 Task: Assign in the project CatalystTech the issue 'Upgrade the mobile responsiveness and mobile compatibility mechanisms of a web application to improve mobile user experience' to the sprint 'Blitz Brigade'. Assign in the project CatalystTech the issue 'Create a new online platform for online entrepreneurship courses with advanced business tools and community features' to the sprint 'Blitz Brigade'. Assign in the project CatalystTech the issue 'Implement a new cloud-based document management system for a company with advanced document versioning and access control features' to the sprint 'Blitz Brigade'. Assign in the project CatalystTech the issue 'Integrate a new video recording feature into an existing mobile application to enhance user-generated content and social sharing' to the sprint 'Blitz Brigade'
Action: Mouse moved to (178, 56)
Screenshot: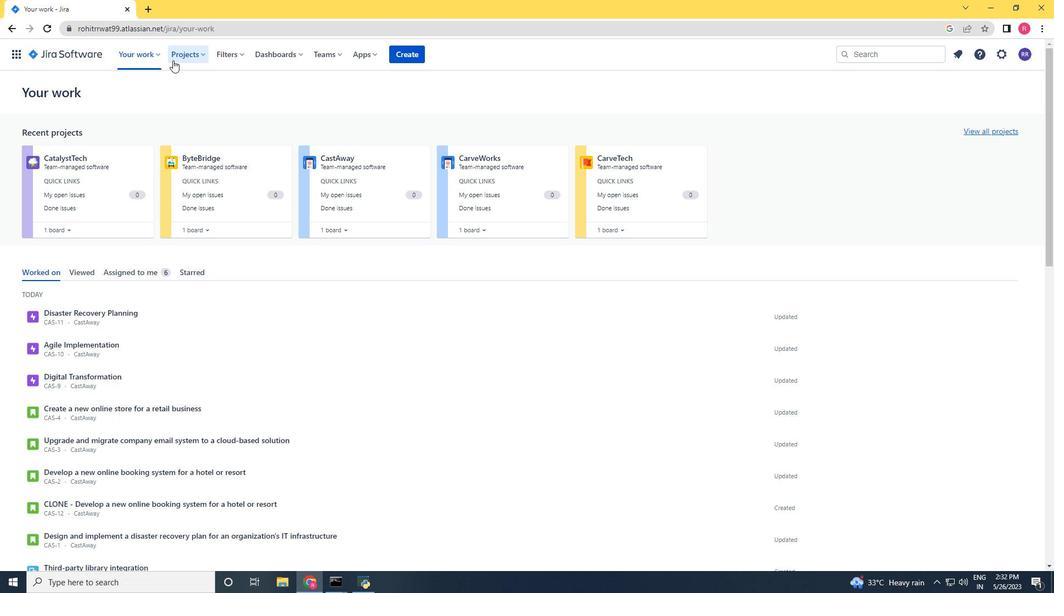 
Action: Mouse pressed left at (178, 56)
Screenshot: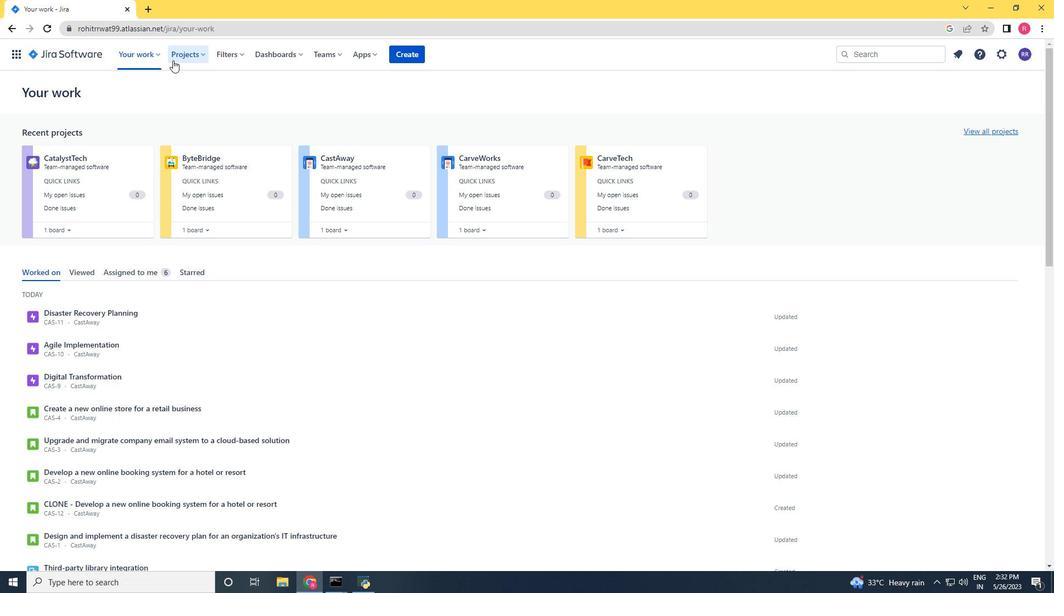 
Action: Mouse moved to (204, 105)
Screenshot: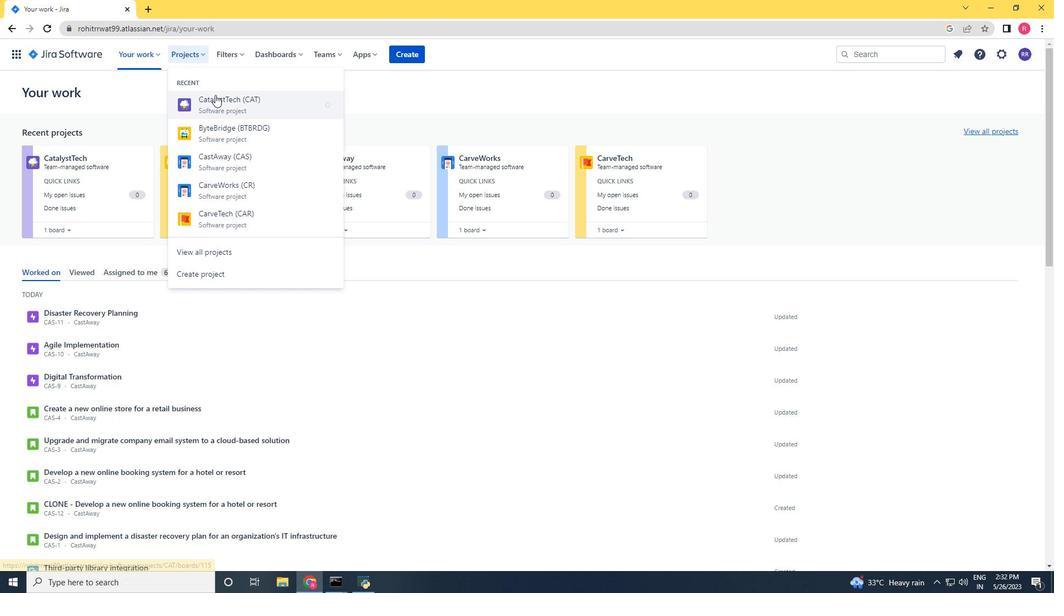
Action: Mouse pressed left at (215, 95)
Screenshot: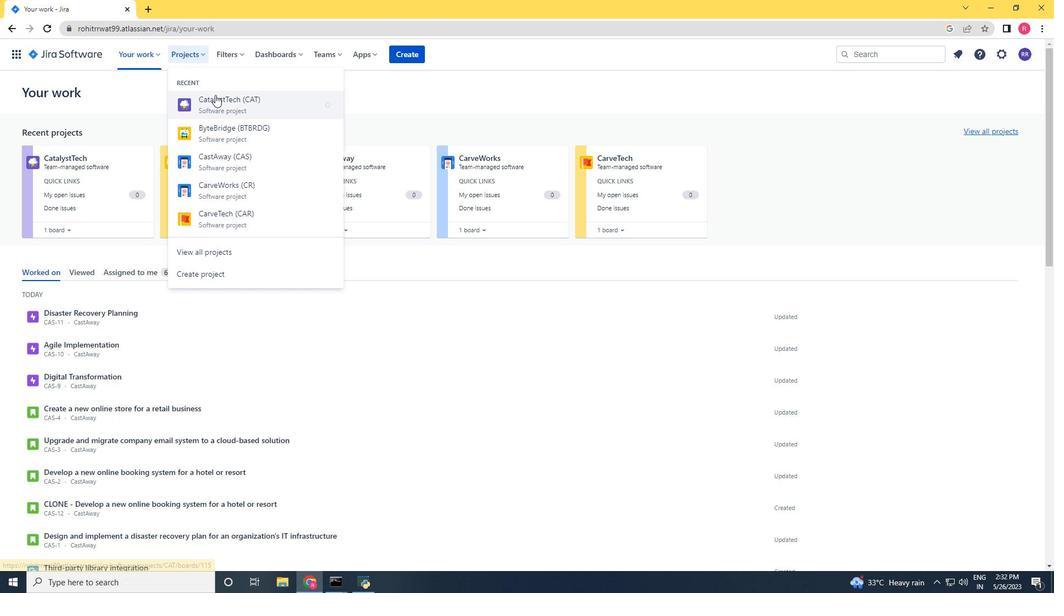 
Action: Mouse moved to (97, 166)
Screenshot: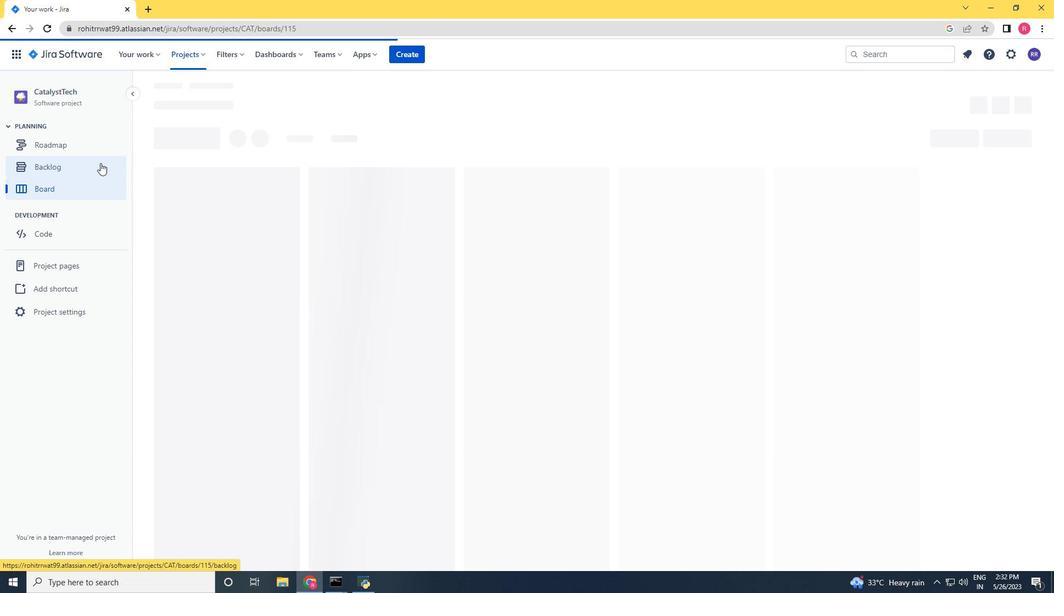 
Action: Mouse pressed left at (97, 166)
Screenshot: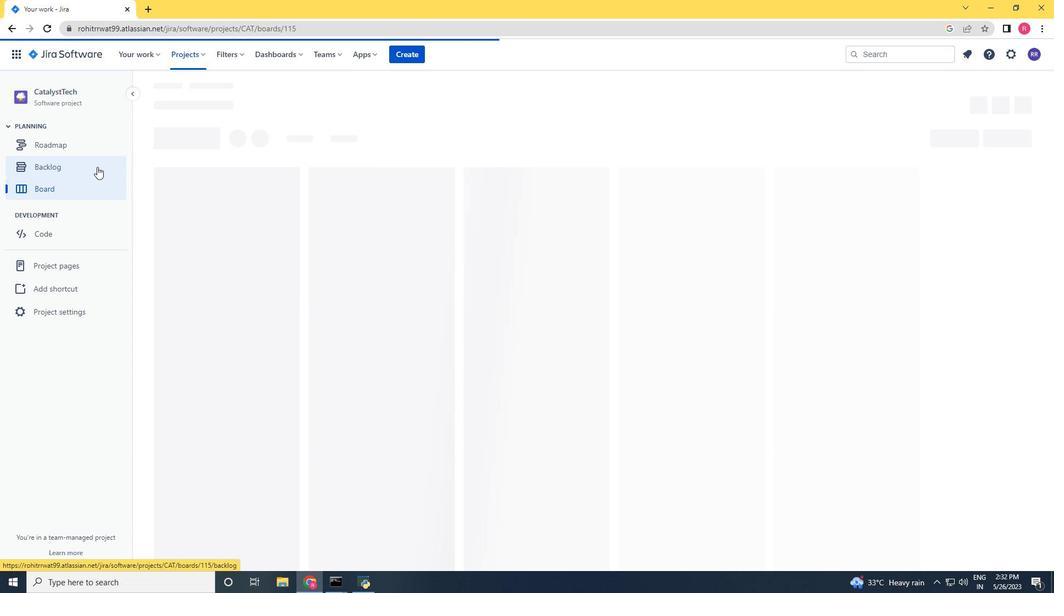 
Action: Mouse moved to (1005, 291)
Screenshot: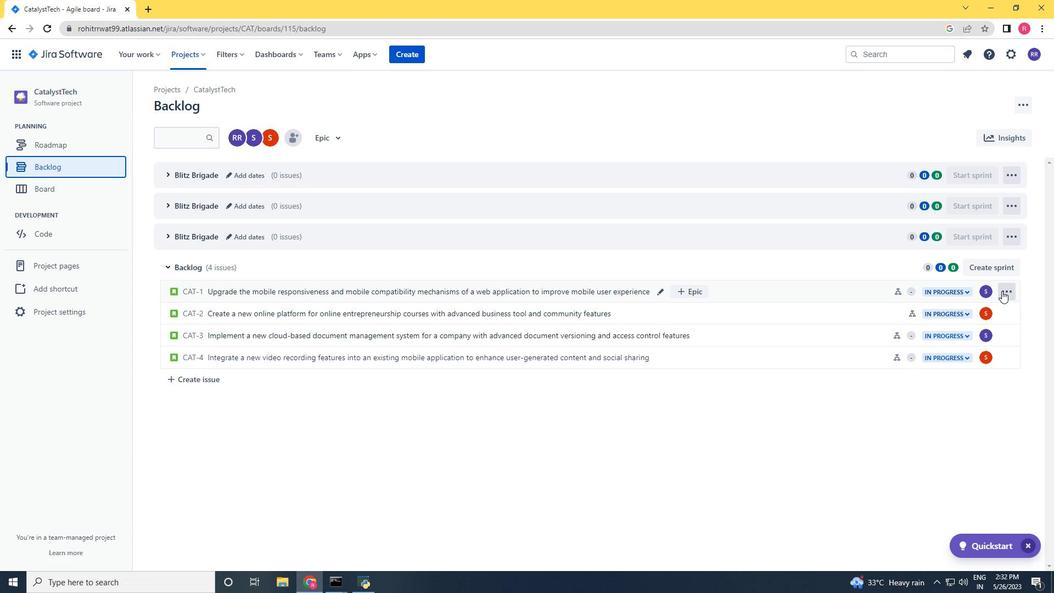 
Action: Mouse pressed left at (1005, 291)
Screenshot: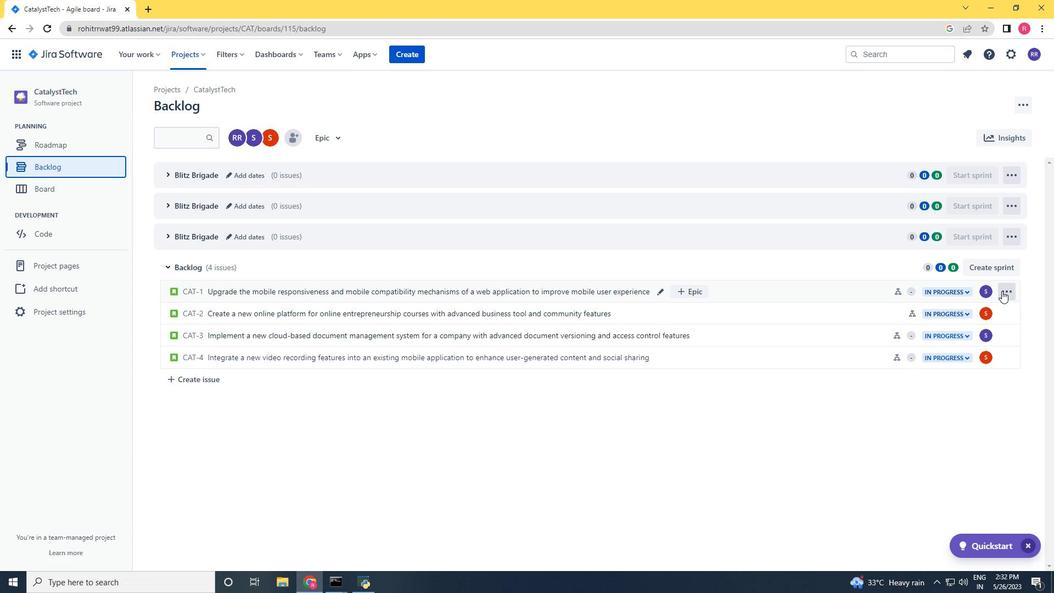 
Action: Mouse moved to (989, 411)
Screenshot: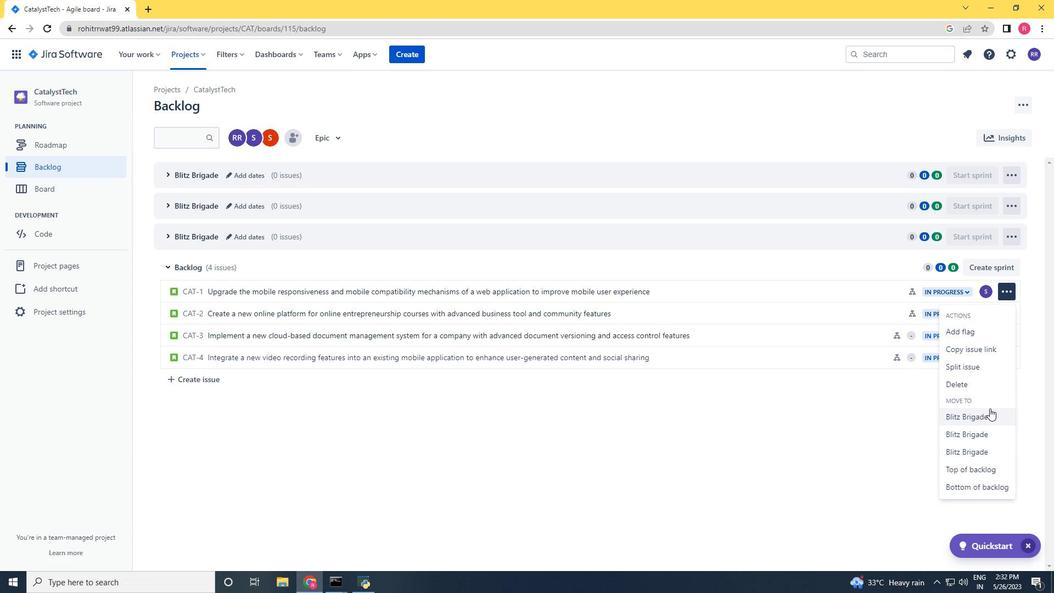 
Action: Mouse pressed left at (989, 411)
Screenshot: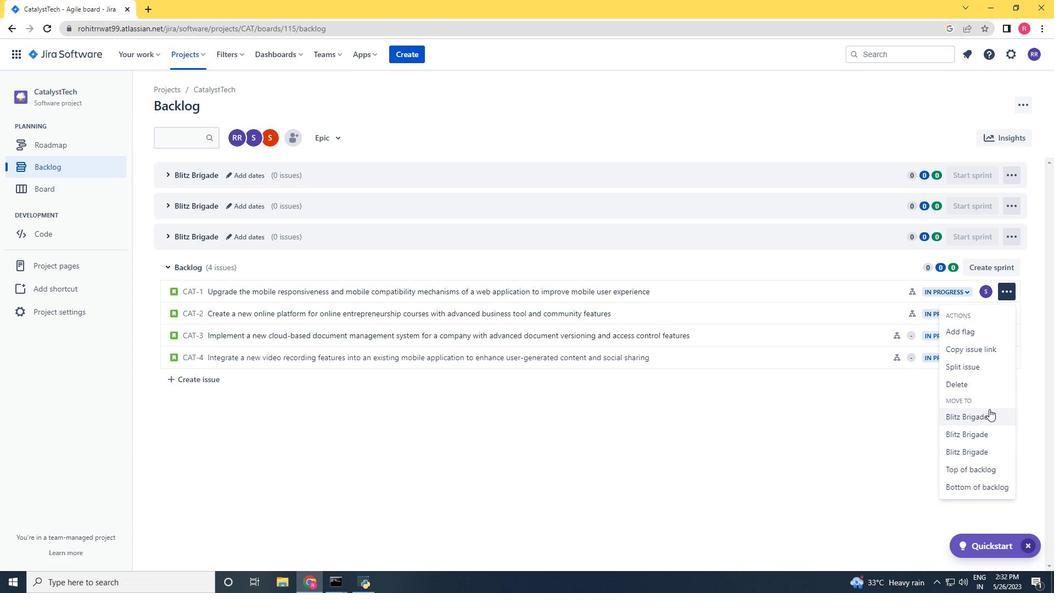 
Action: Mouse moved to (165, 169)
Screenshot: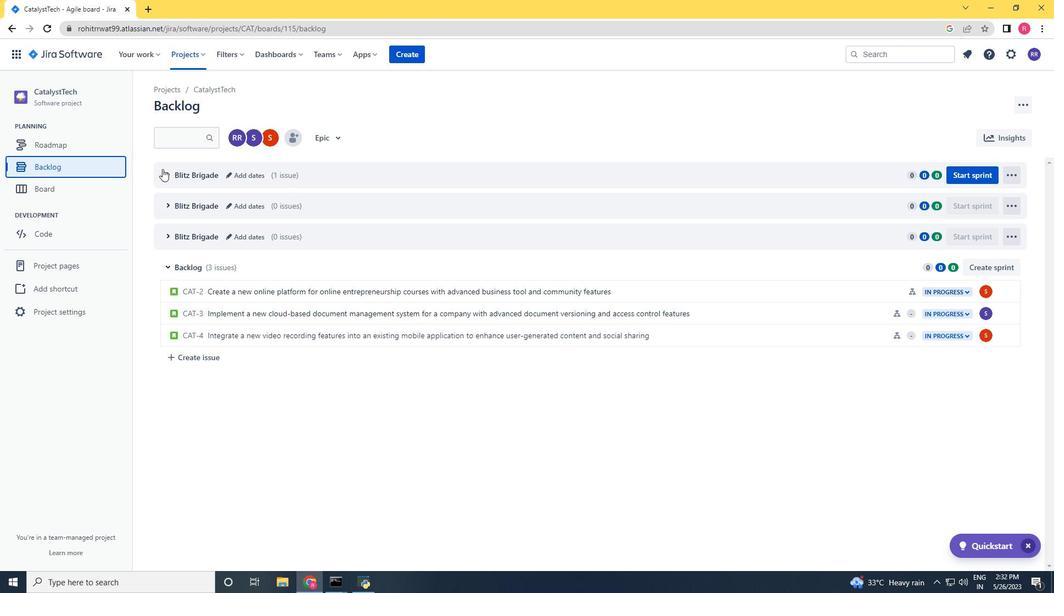 
Action: Mouse pressed left at (165, 169)
Screenshot: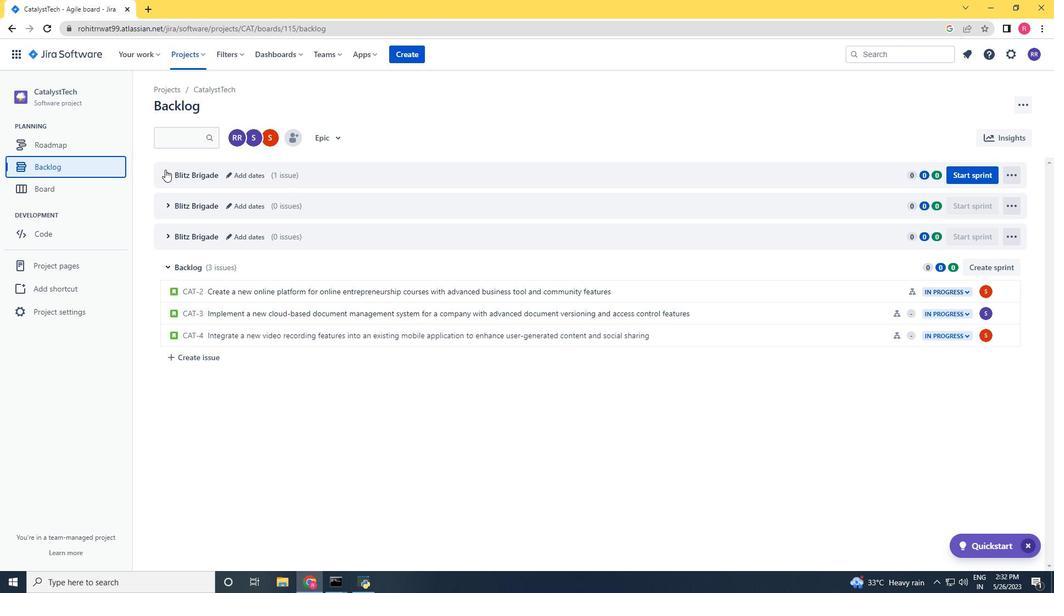 
Action: Mouse moved to (1007, 358)
Screenshot: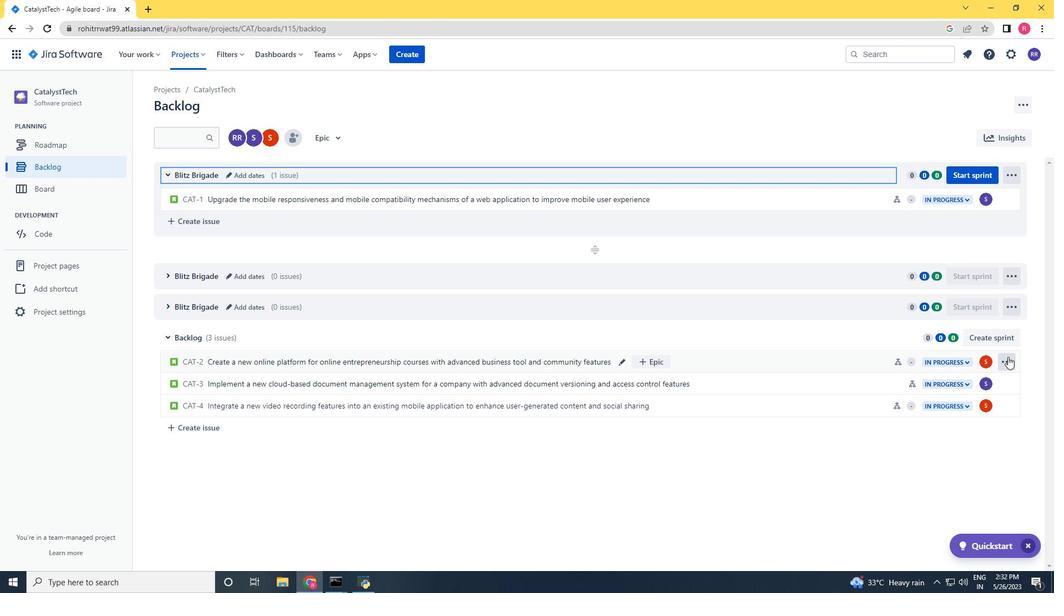 
Action: Mouse pressed left at (1007, 358)
Screenshot: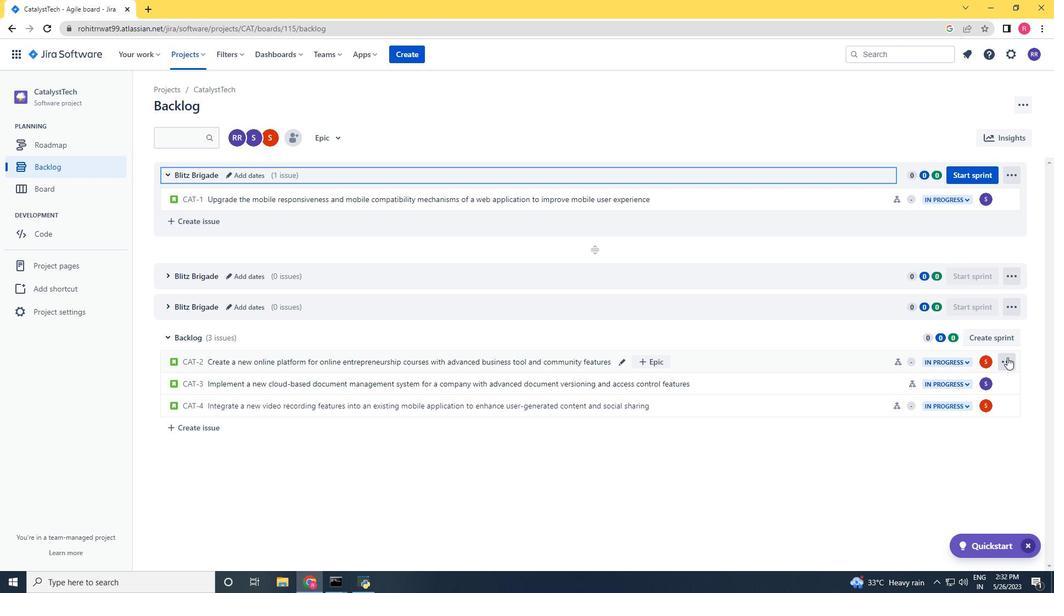 
Action: Mouse moved to (971, 289)
Screenshot: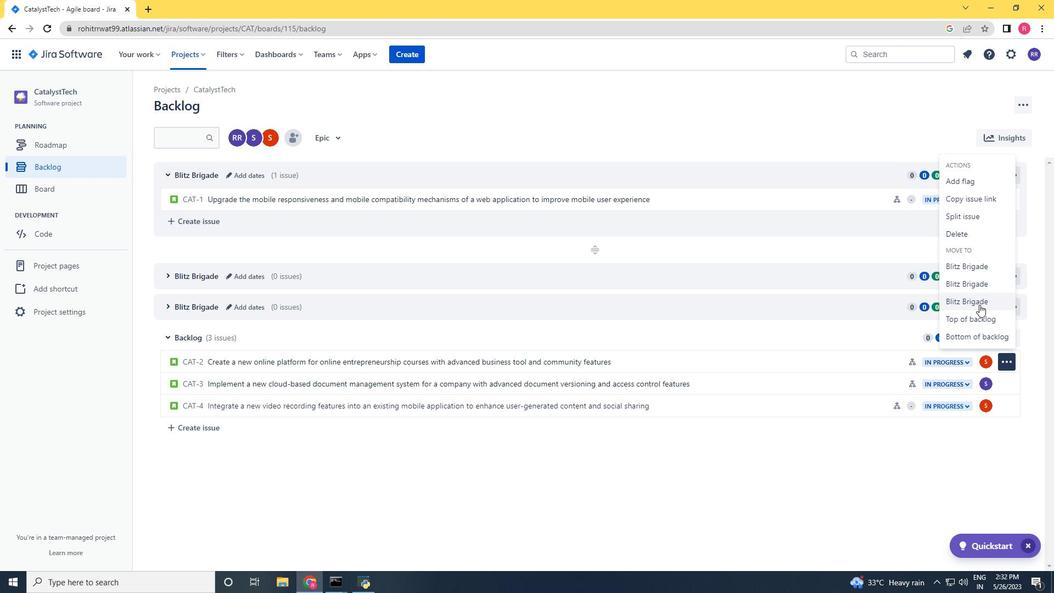 
Action: Mouse pressed left at (971, 289)
Screenshot: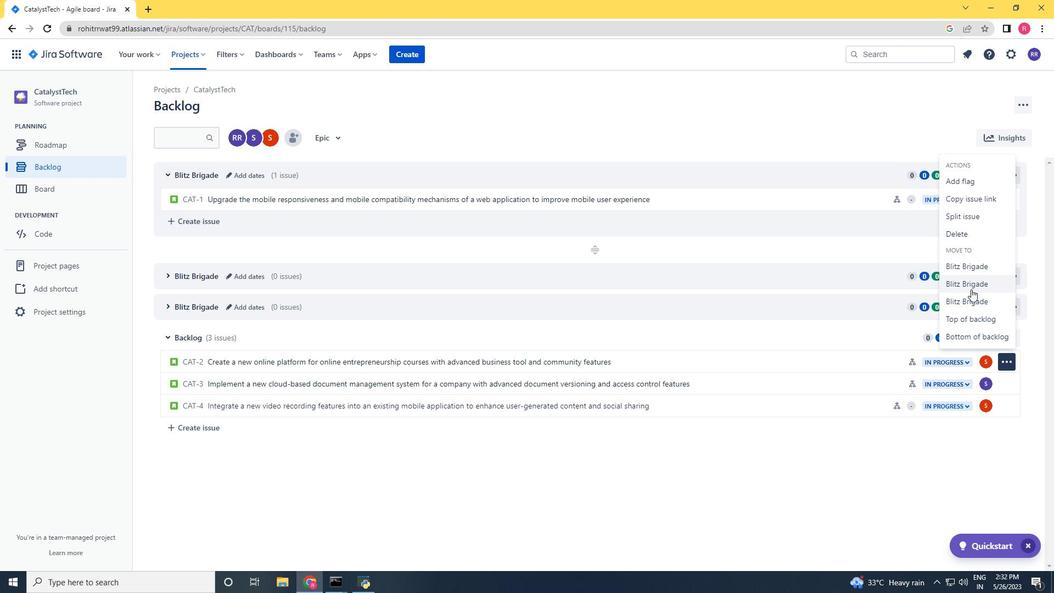 
Action: Mouse moved to (166, 276)
Screenshot: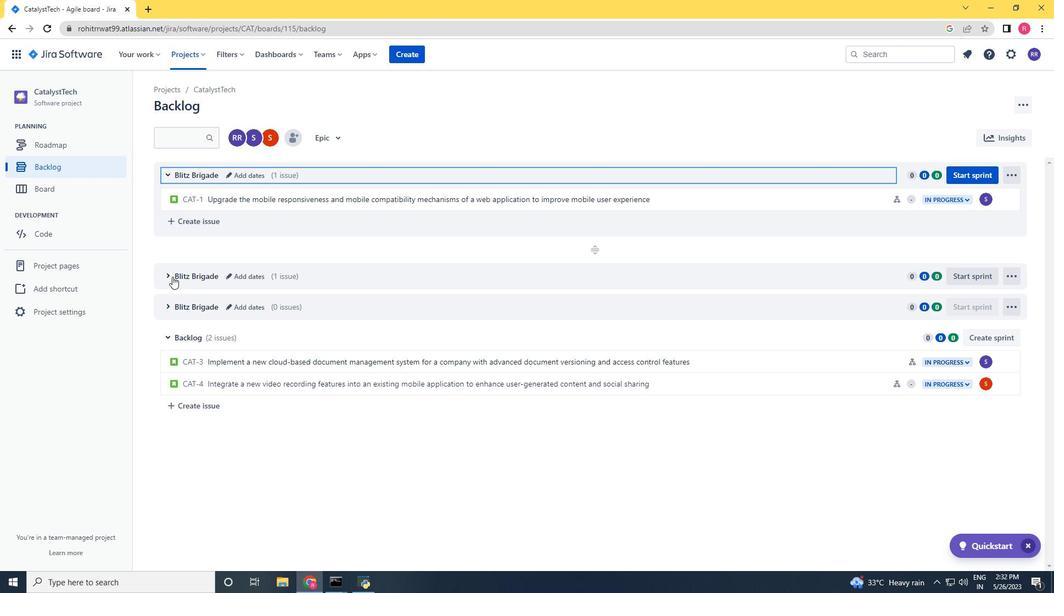 
Action: Mouse pressed left at (166, 276)
Screenshot: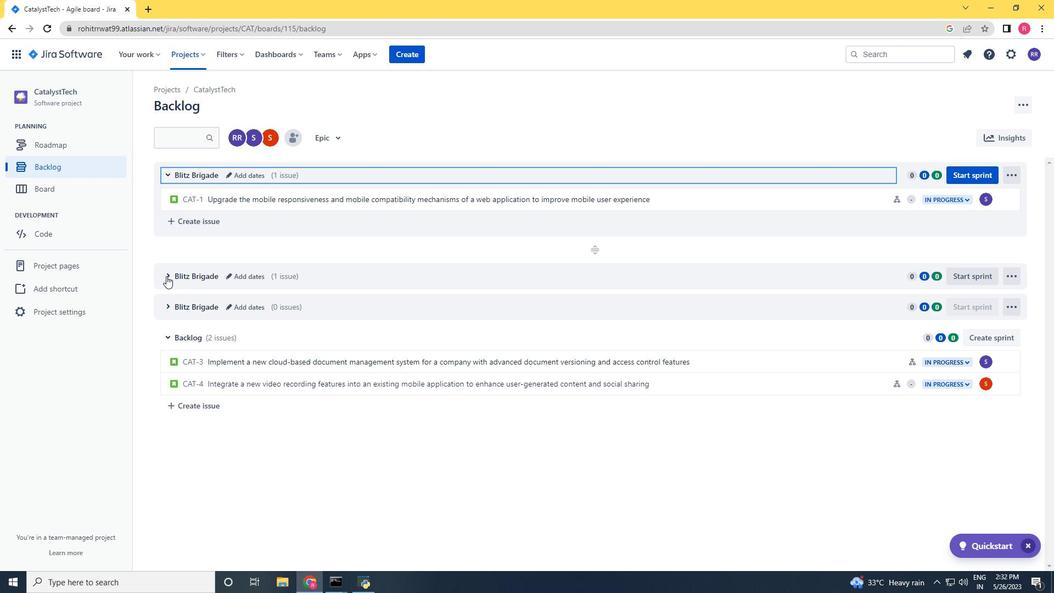 
Action: Mouse moved to (1008, 430)
Screenshot: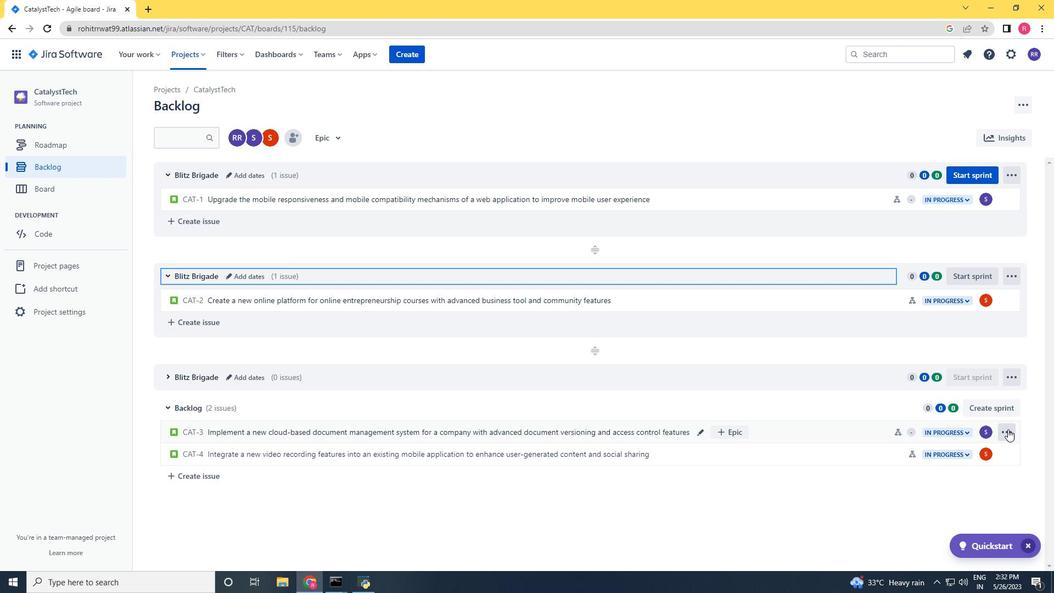 
Action: Mouse pressed left at (1008, 430)
Screenshot: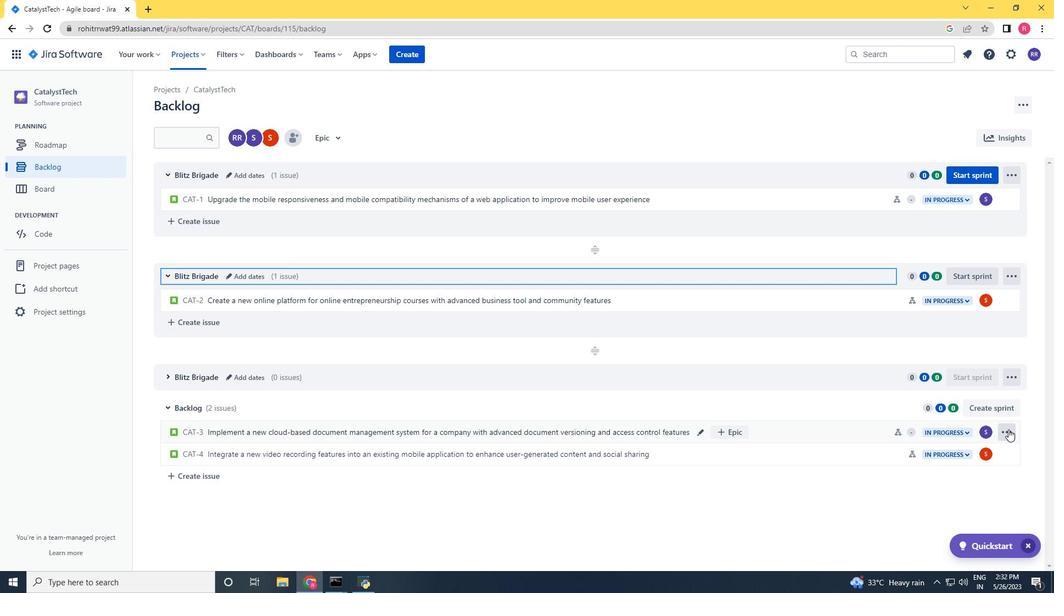 
Action: Mouse moved to (983, 378)
Screenshot: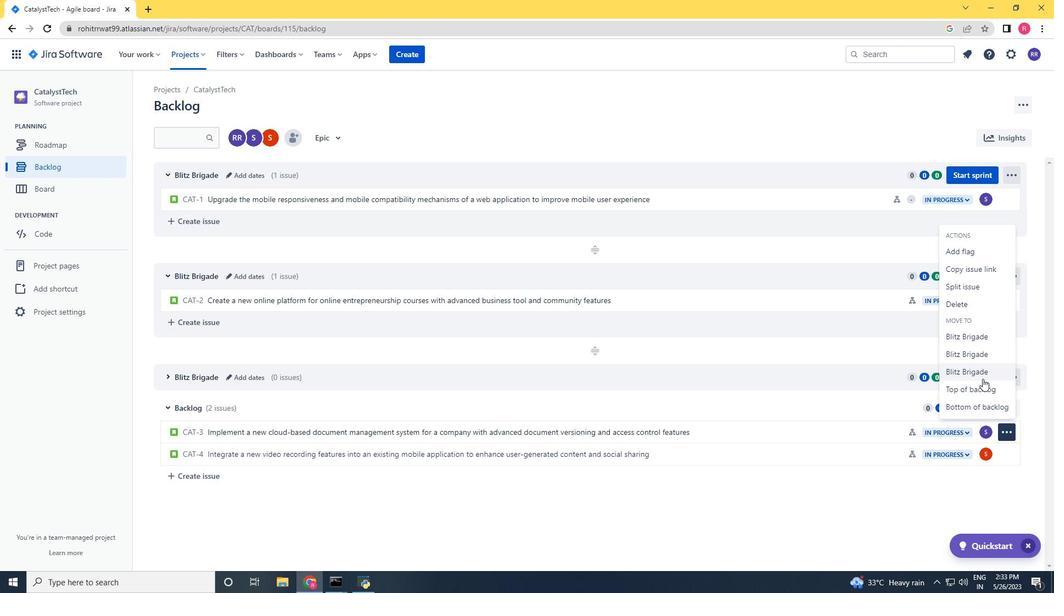 
Action: Mouse pressed left at (983, 378)
Screenshot: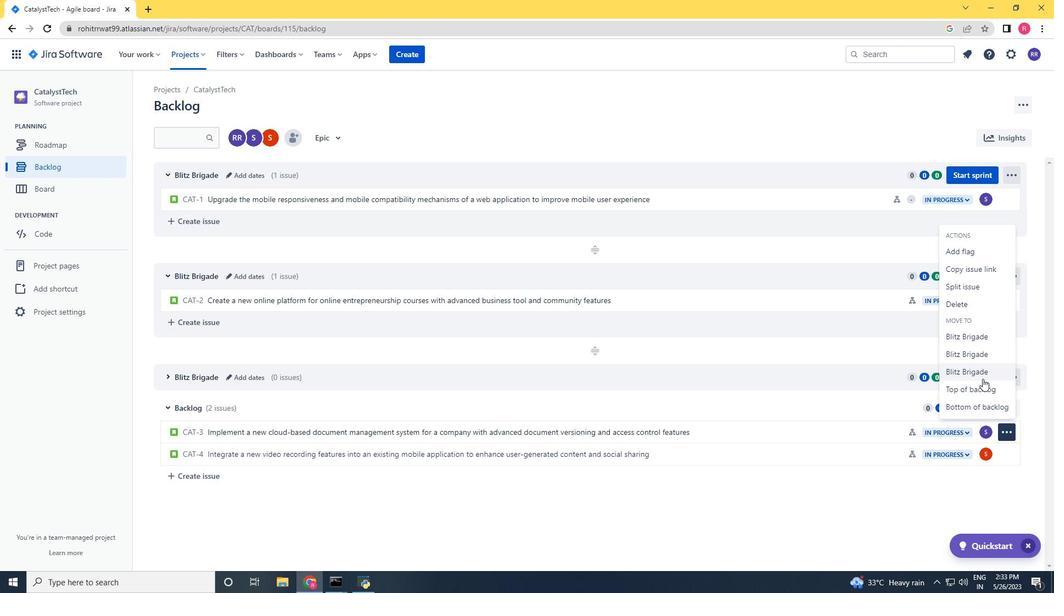 
Action: Mouse moved to (165, 375)
Screenshot: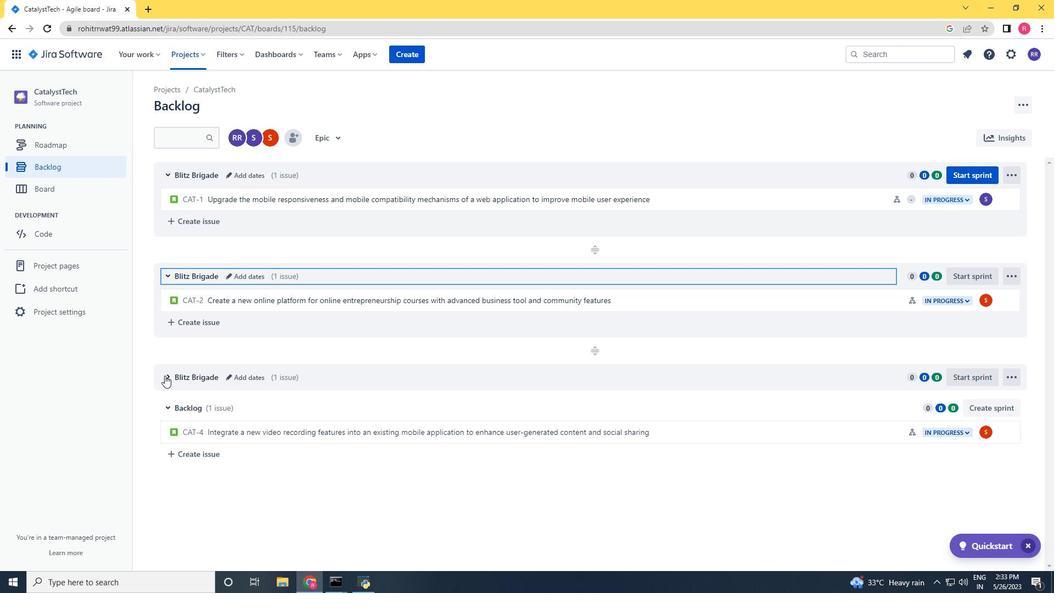 
Action: Mouse pressed left at (165, 375)
Screenshot: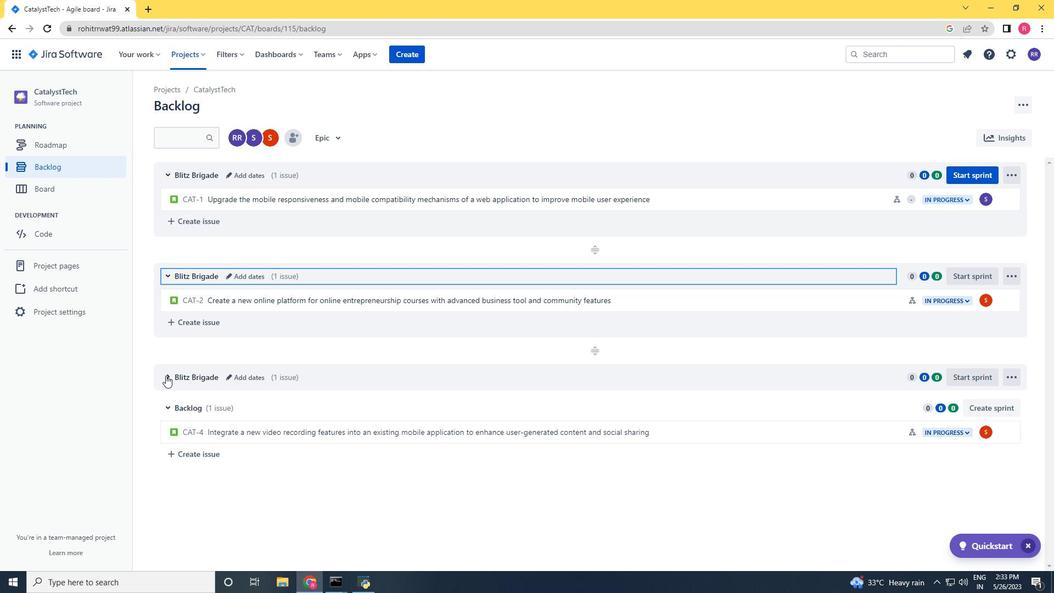 
Action: Mouse moved to (1000, 504)
Screenshot: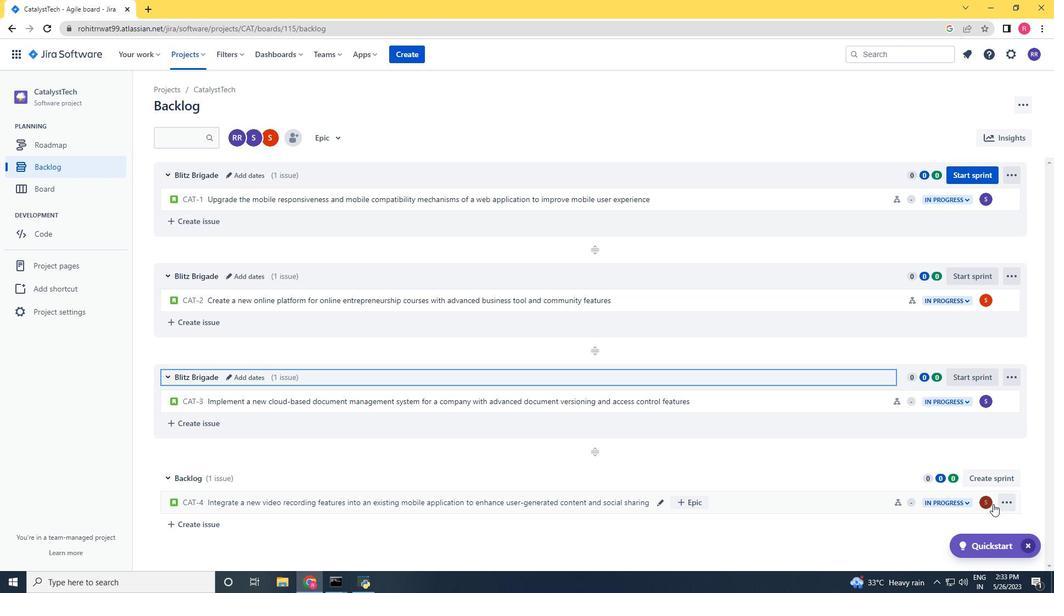 
Action: Mouse pressed left at (1000, 504)
Screenshot: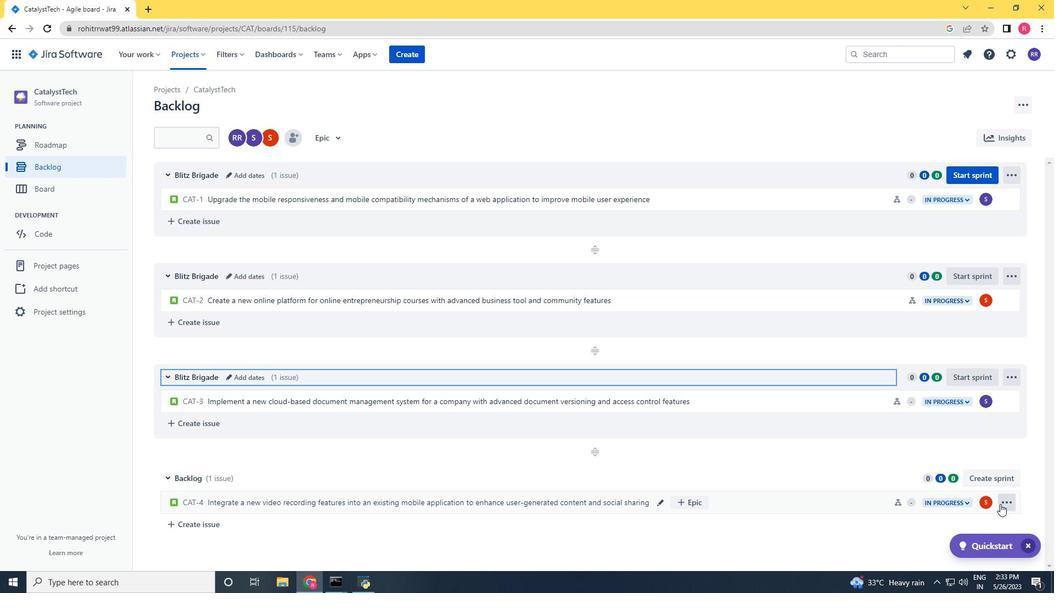 
Action: Mouse moved to (994, 441)
Screenshot: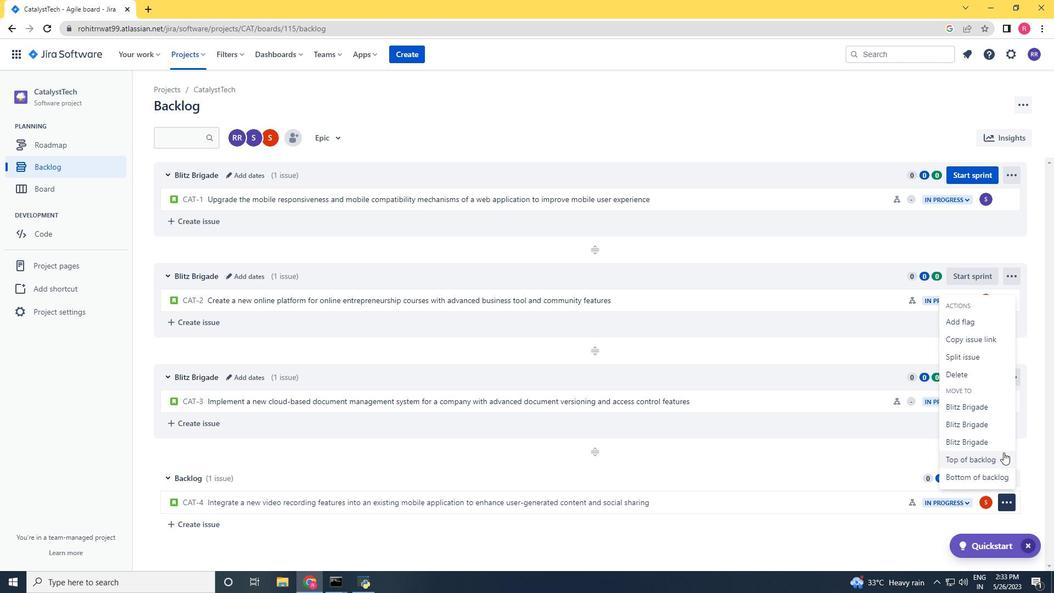 
Action: Mouse pressed left at (994, 441)
Screenshot: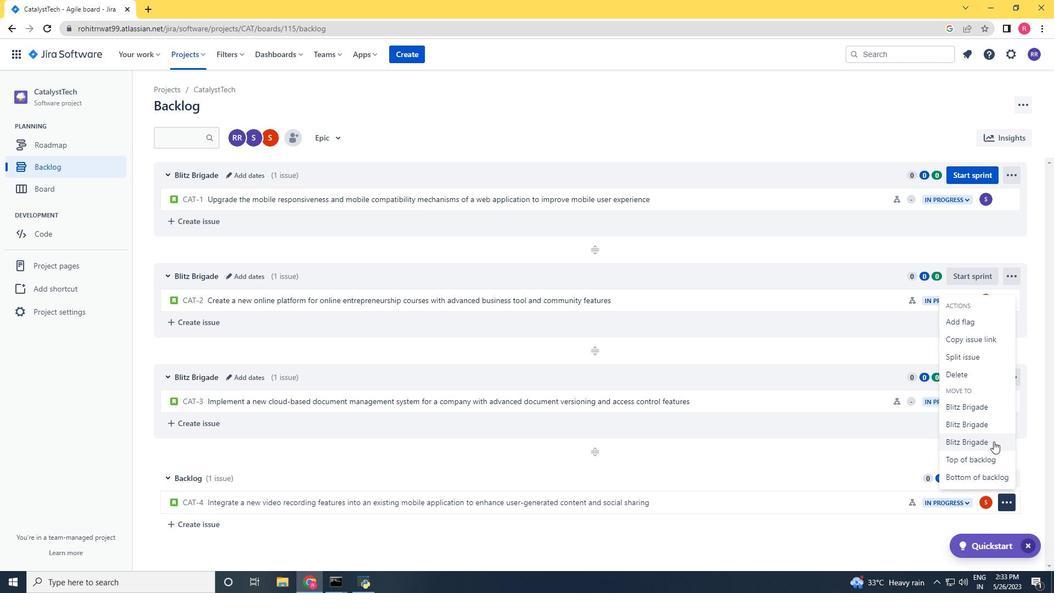 
Action: Mouse moved to (345, 436)
Screenshot: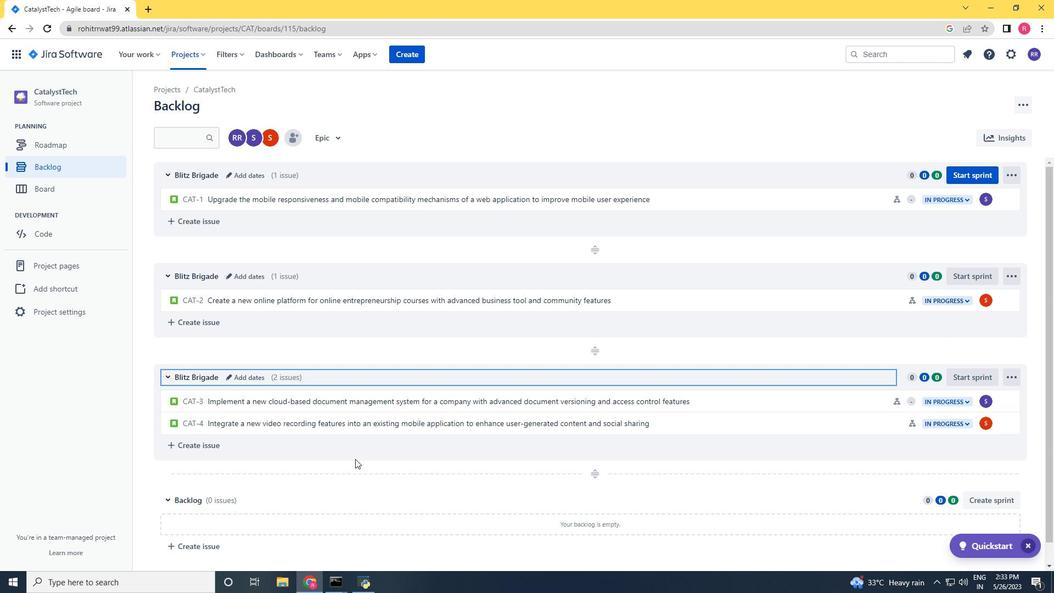 
Action: Mouse scrolled (345, 436) with delta (0, 0)
Screenshot: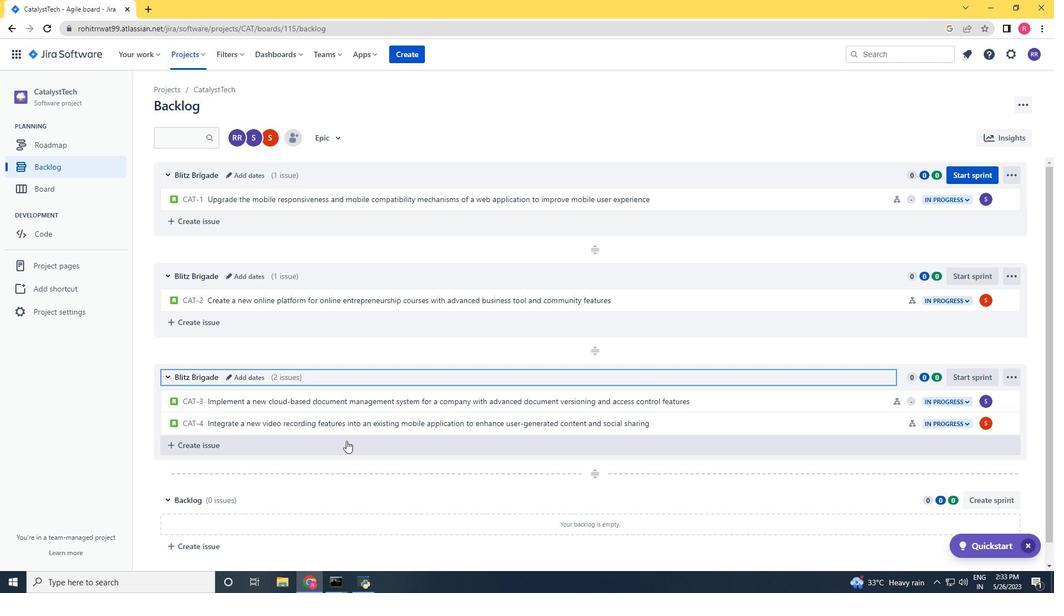 
Action: Mouse scrolled (345, 436) with delta (0, 0)
Screenshot: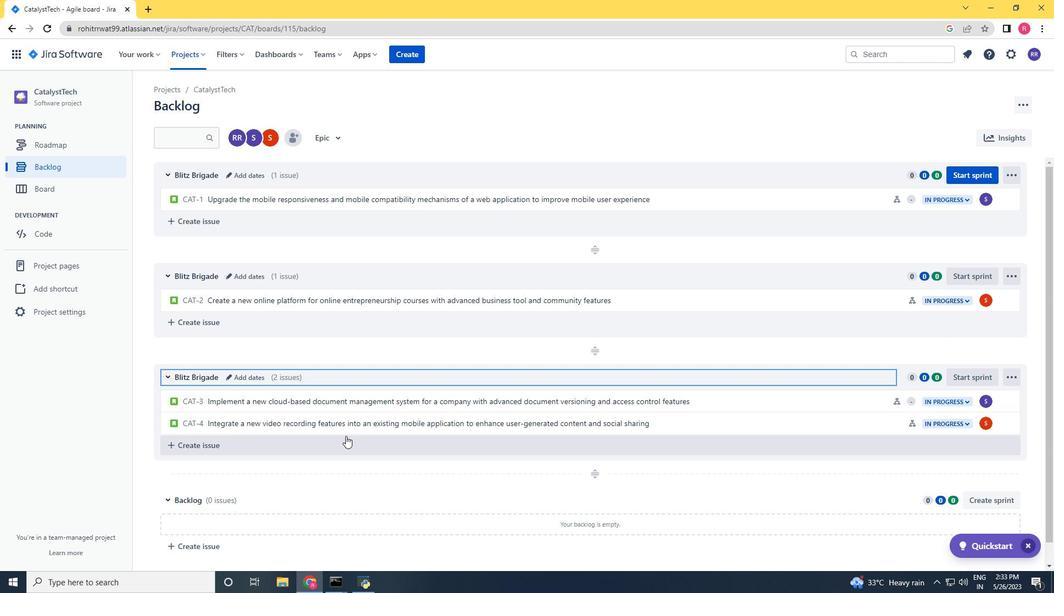 
Action: Mouse scrolled (345, 436) with delta (0, 0)
Screenshot: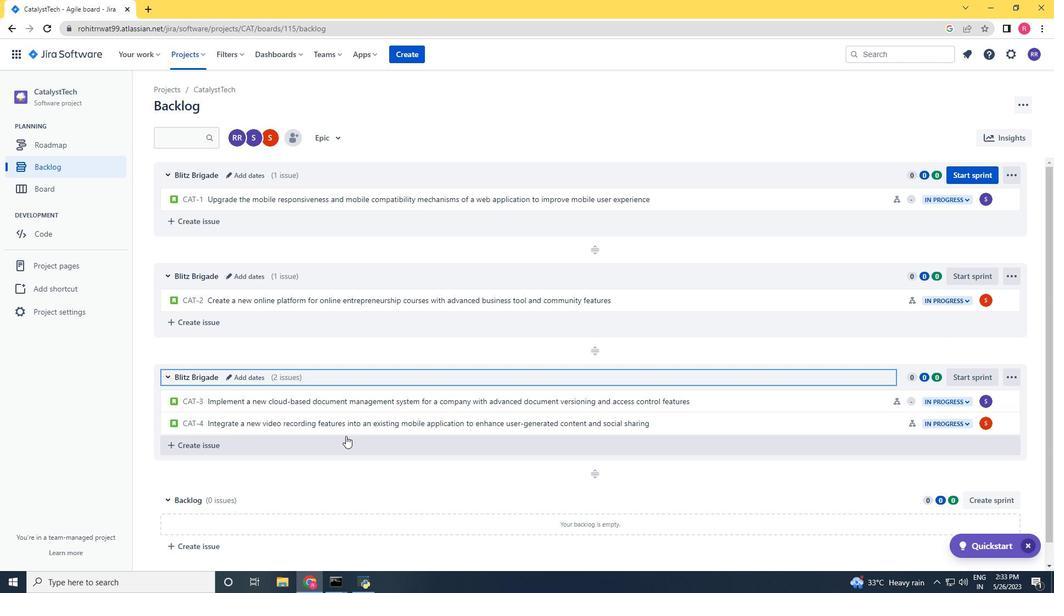 
Action: Mouse scrolled (345, 436) with delta (0, 0)
Screenshot: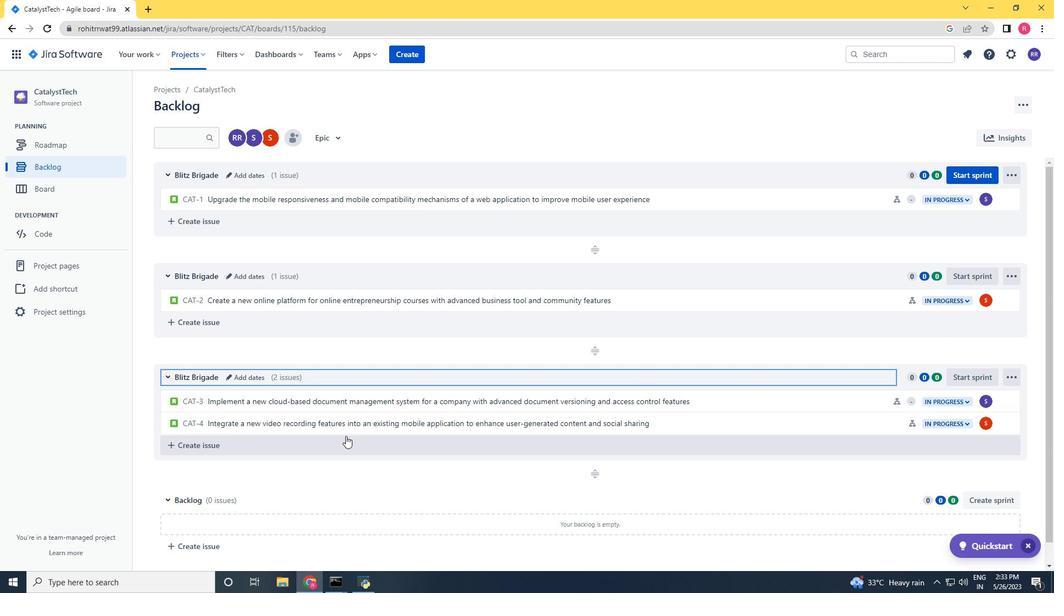
Action: Mouse scrolled (345, 436) with delta (0, 0)
Screenshot: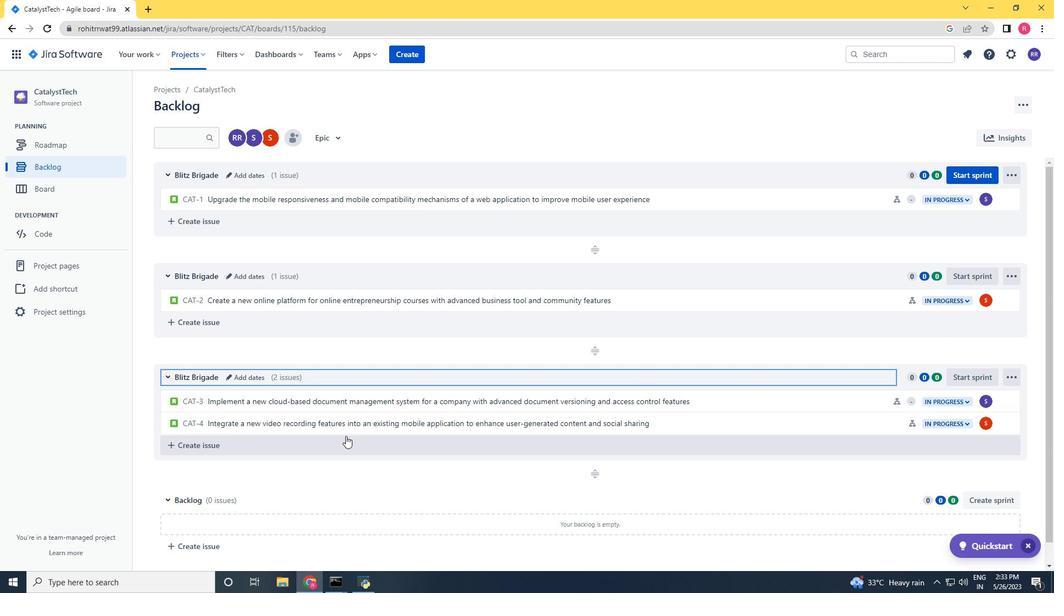 
Action: Mouse scrolled (345, 435) with delta (0, 0)
Screenshot: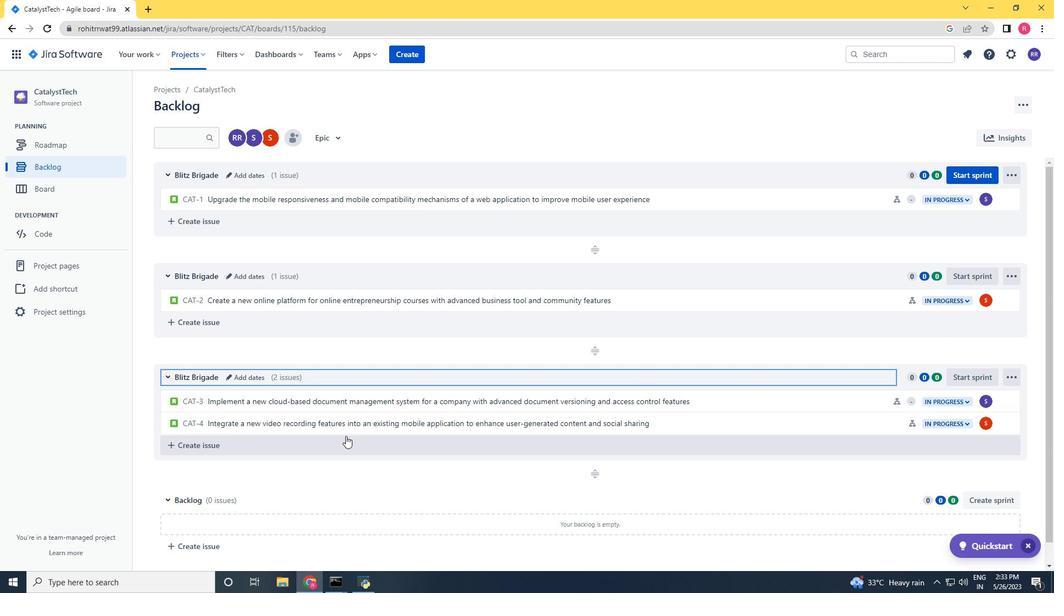 
Action: Mouse scrolled (345, 435) with delta (0, 0)
Screenshot: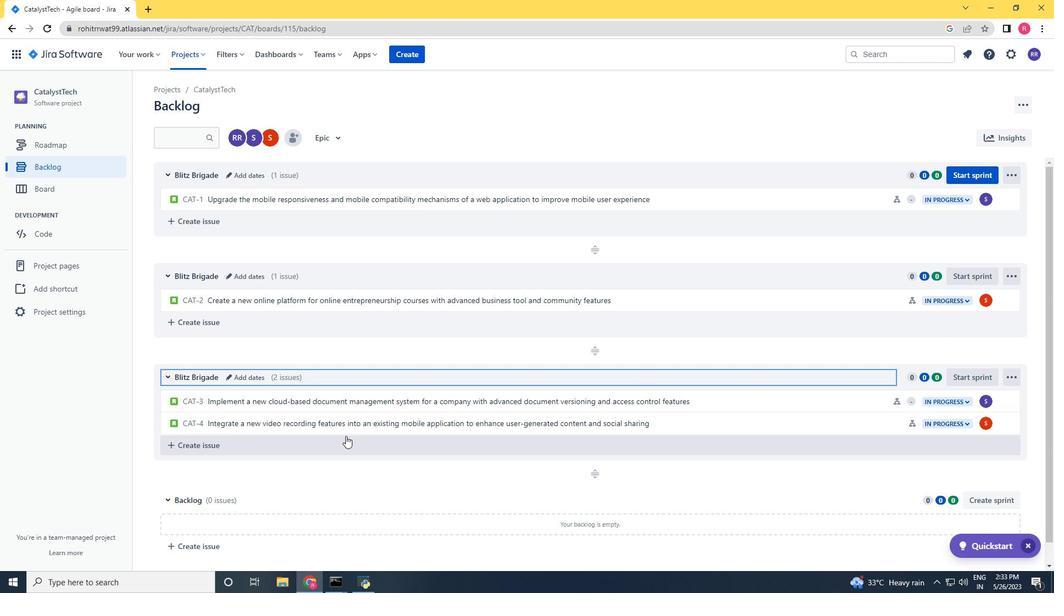 
Action: Mouse scrolled (345, 435) with delta (0, 0)
Screenshot: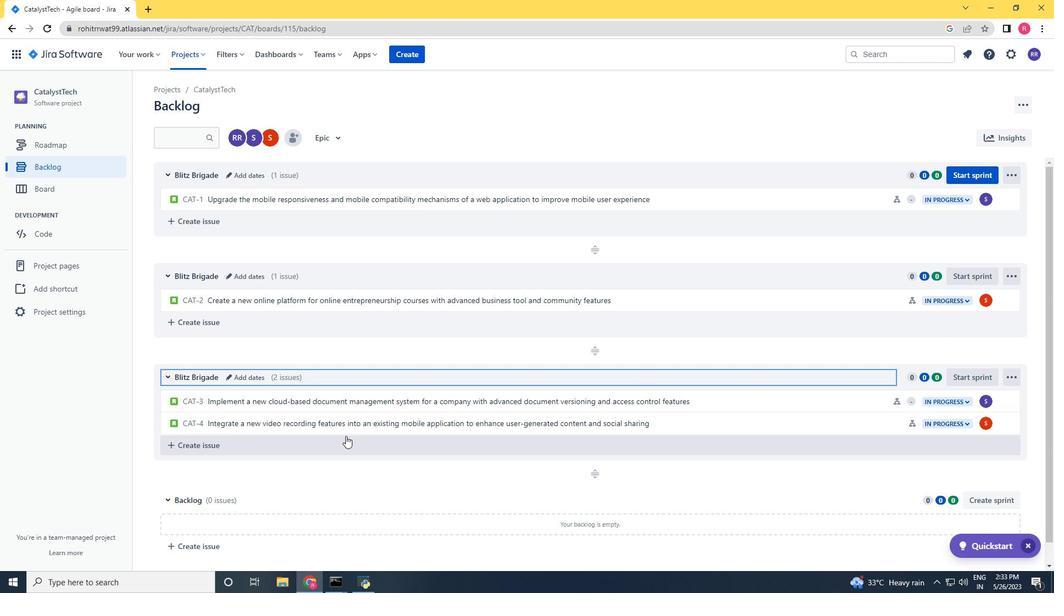 
Action: Mouse scrolled (345, 435) with delta (0, 0)
Screenshot: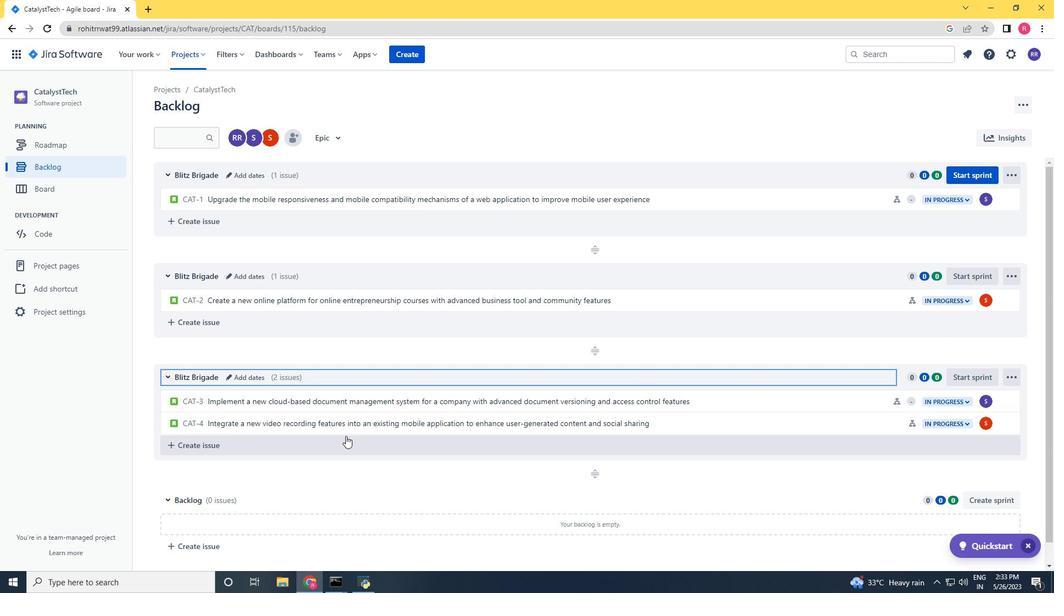 
Action: Mouse scrolled (345, 435) with delta (0, 0)
Screenshot: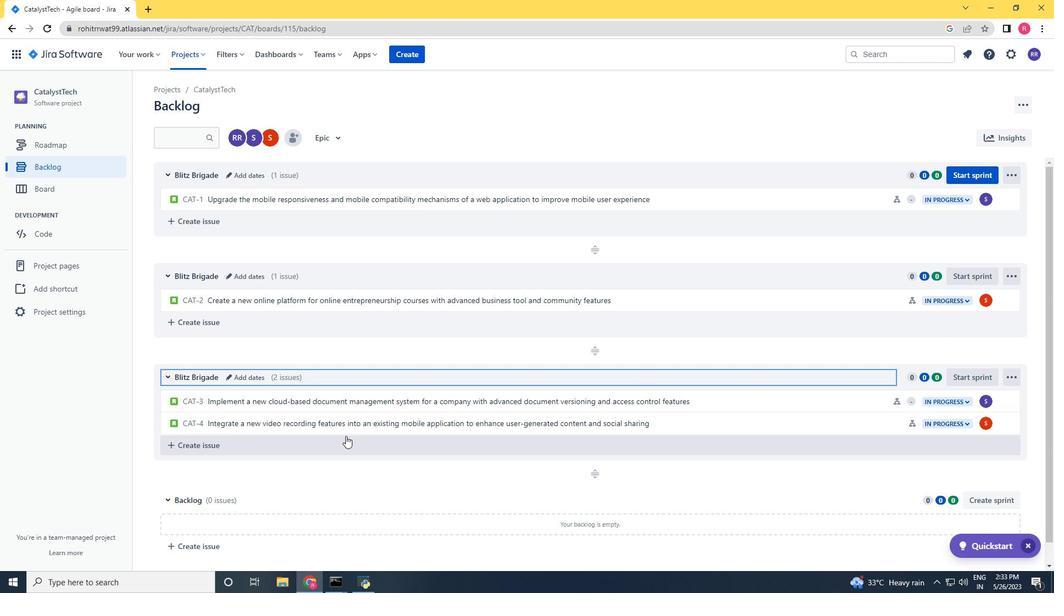 
Action: Mouse scrolled (345, 435) with delta (0, 0)
Screenshot: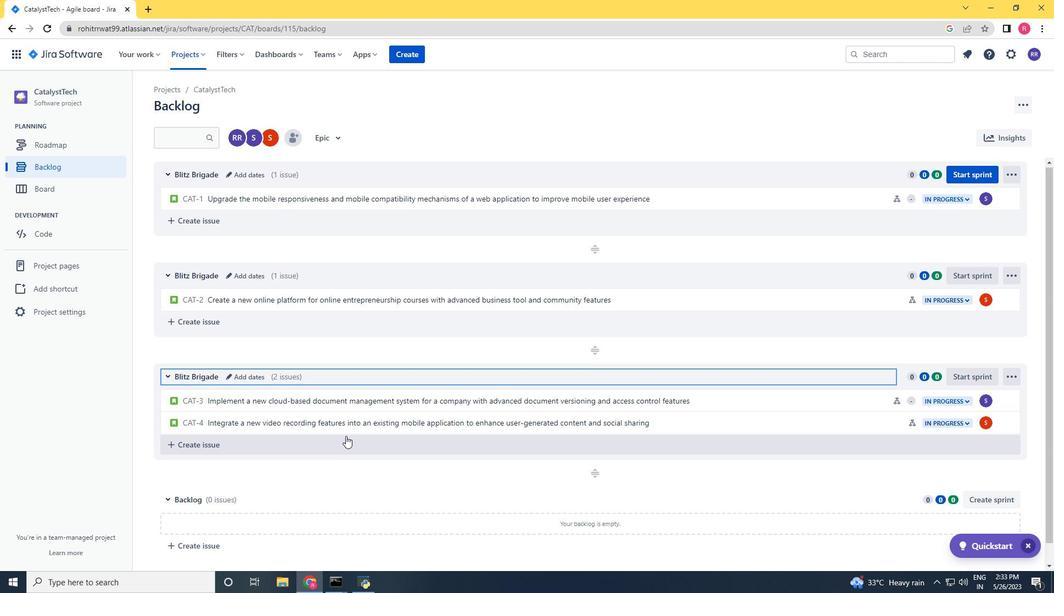 
Action: Mouse scrolled (345, 436) with delta (0, 0)
Screenshot: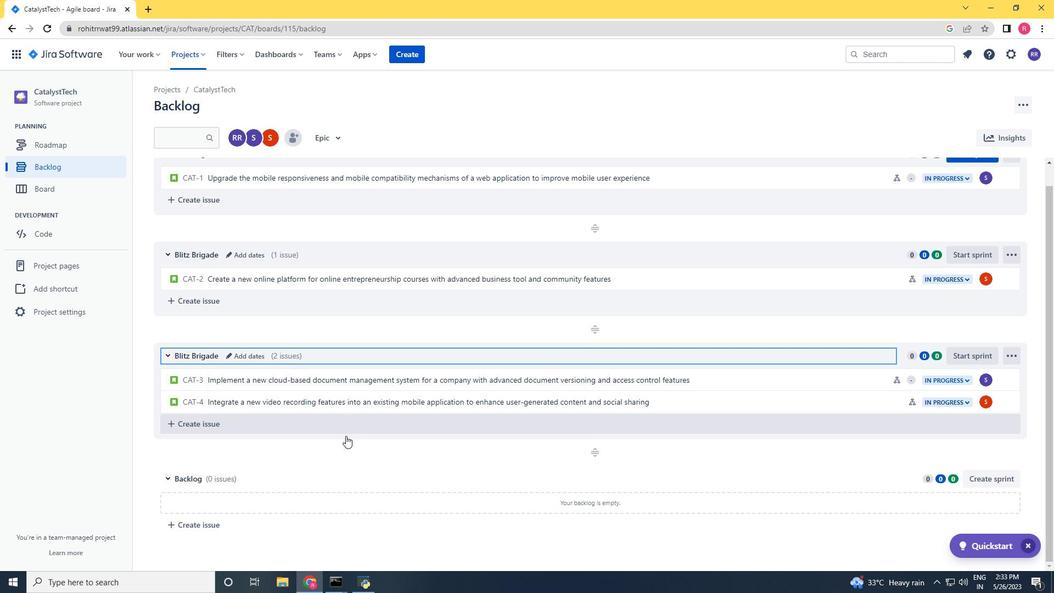 
Action: Mouse scrolled (345, 436) with delta (0, 0)
Screenshot: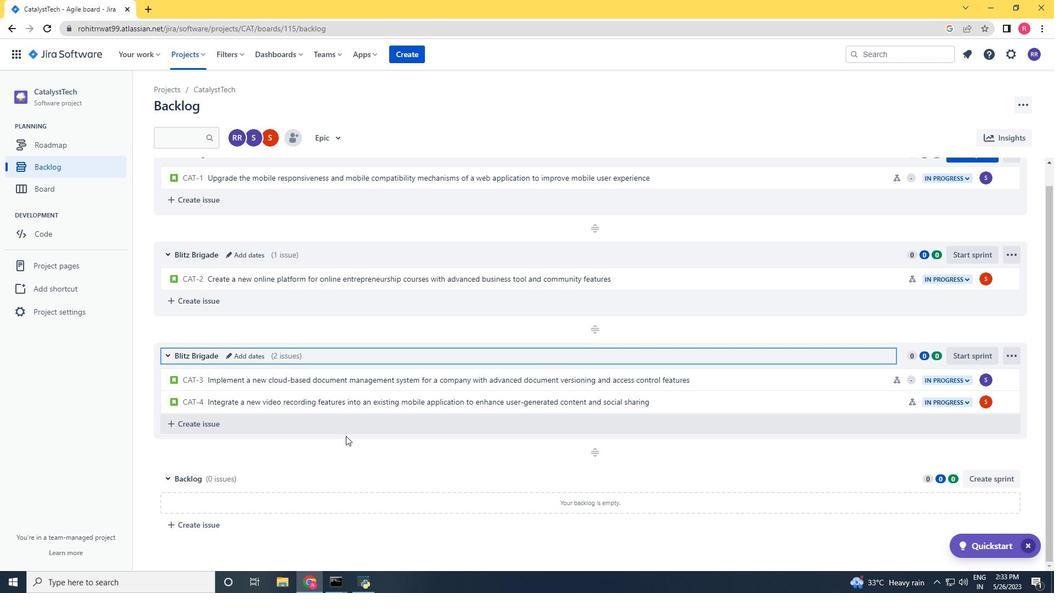 
Action: Mouse scrolled (345, 436) with delta (0, 0)
Screenshot: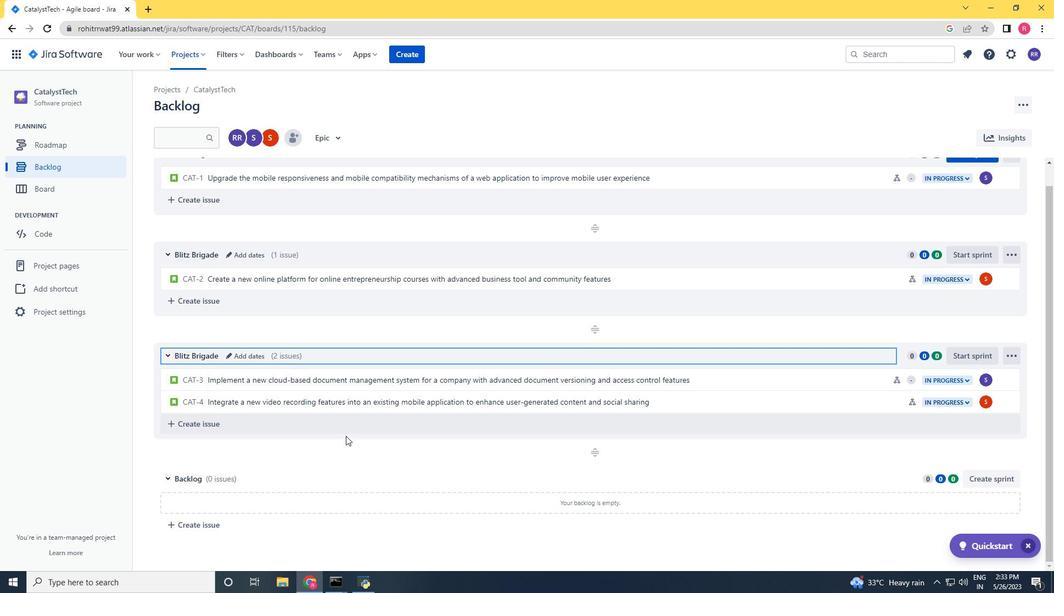 
Action: Mouse scrolled (345, 436) with delta (0, 0)
Screenshot: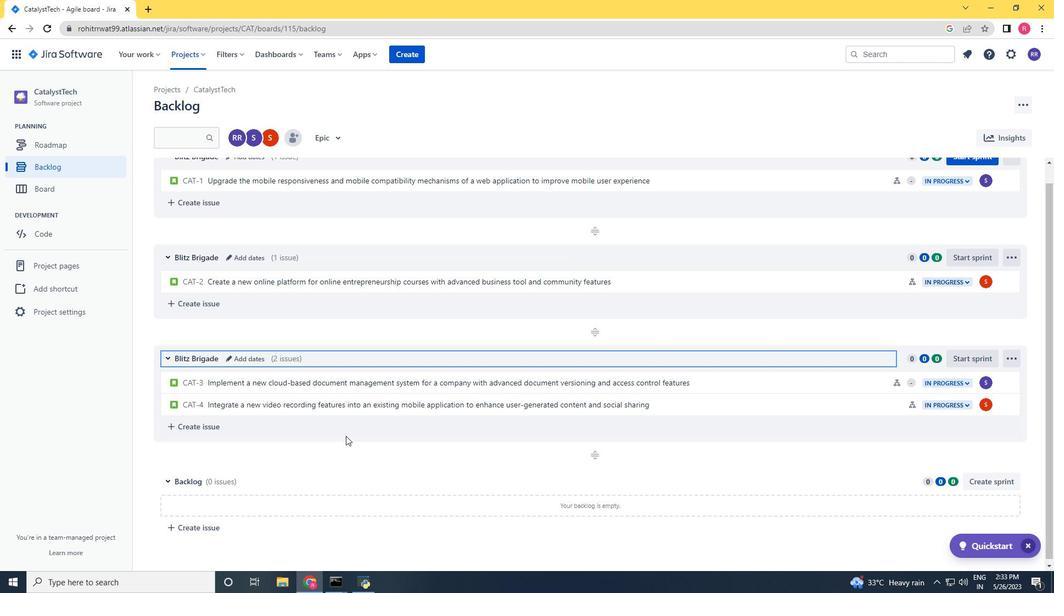 
Action: Mouse scrolled (345, 436) with delta (0, 0)
Screenshot: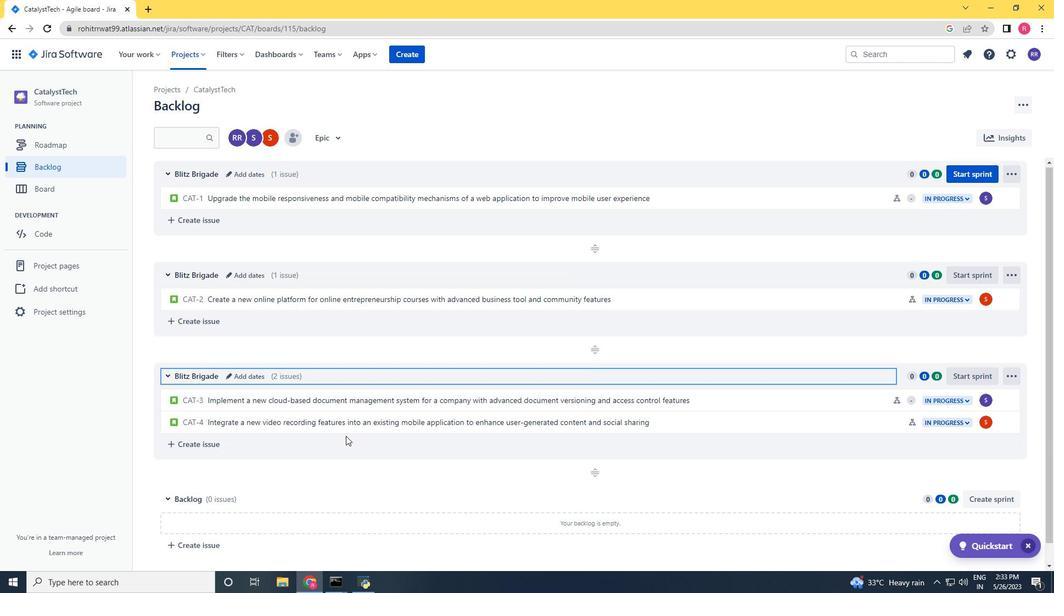
Action: Mouse scrolled (345, 436) with delta (0, 0)
Screenshot: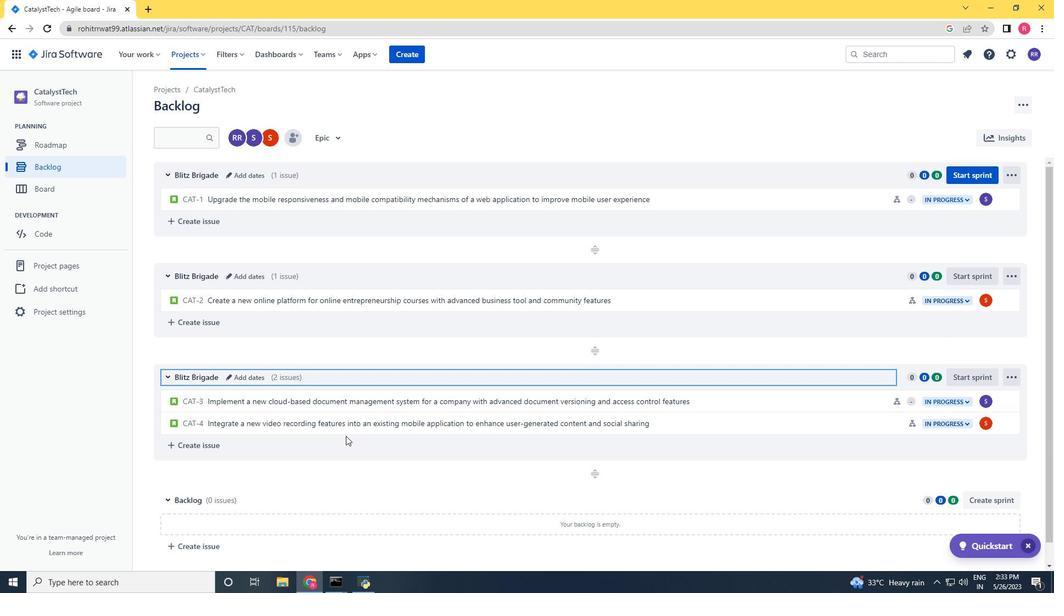 
